 Task: Look for products in the category "Pinot Grigio" from Archer Roose only.
Action: Mouse moved to (795, 289)
Screenshot: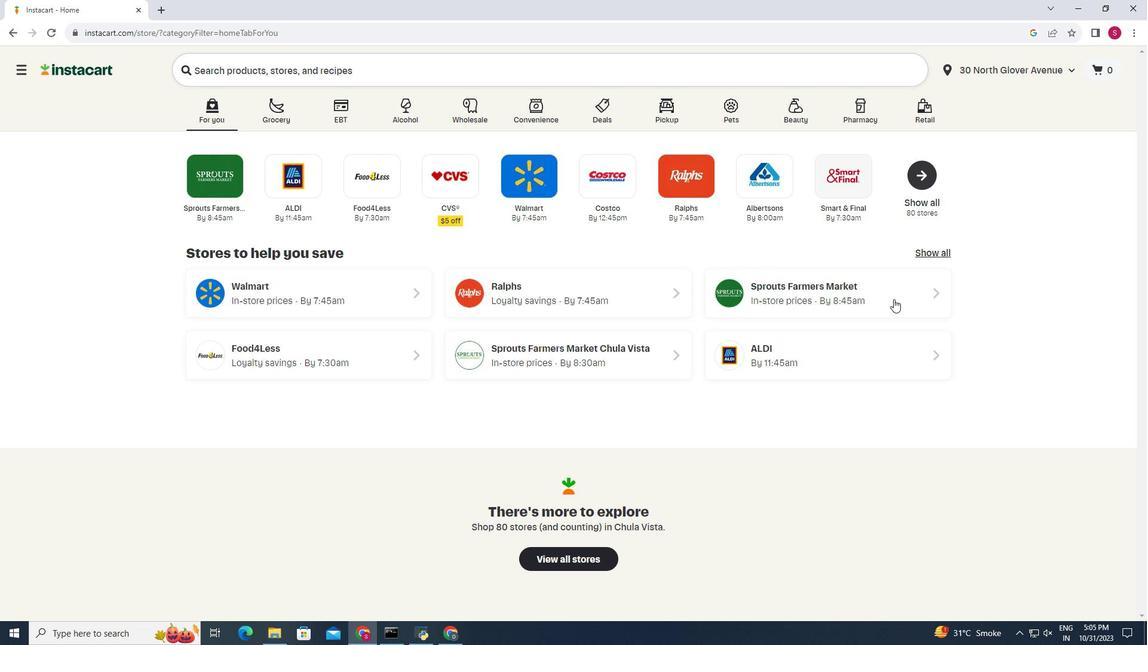 
Action: Mouse pressed left at (795, 289)
Screenshot: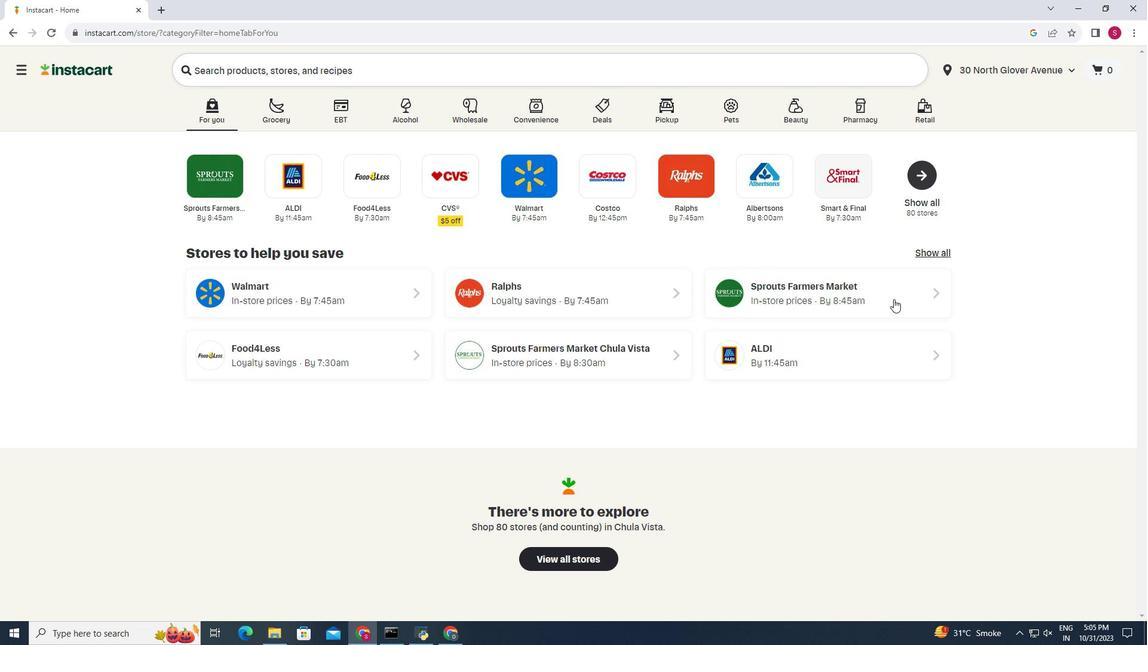 
Action: Mouse moved to (205, 498)
Screenshot: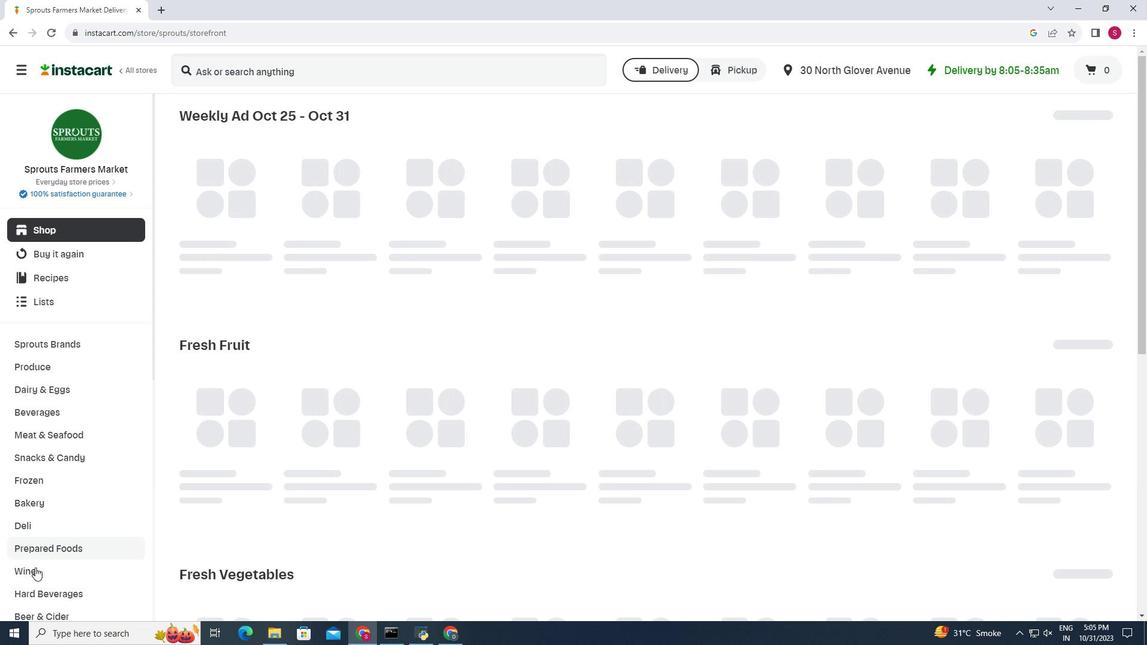 
Action: Mouse pressed left at (205, 498)
Screenshot: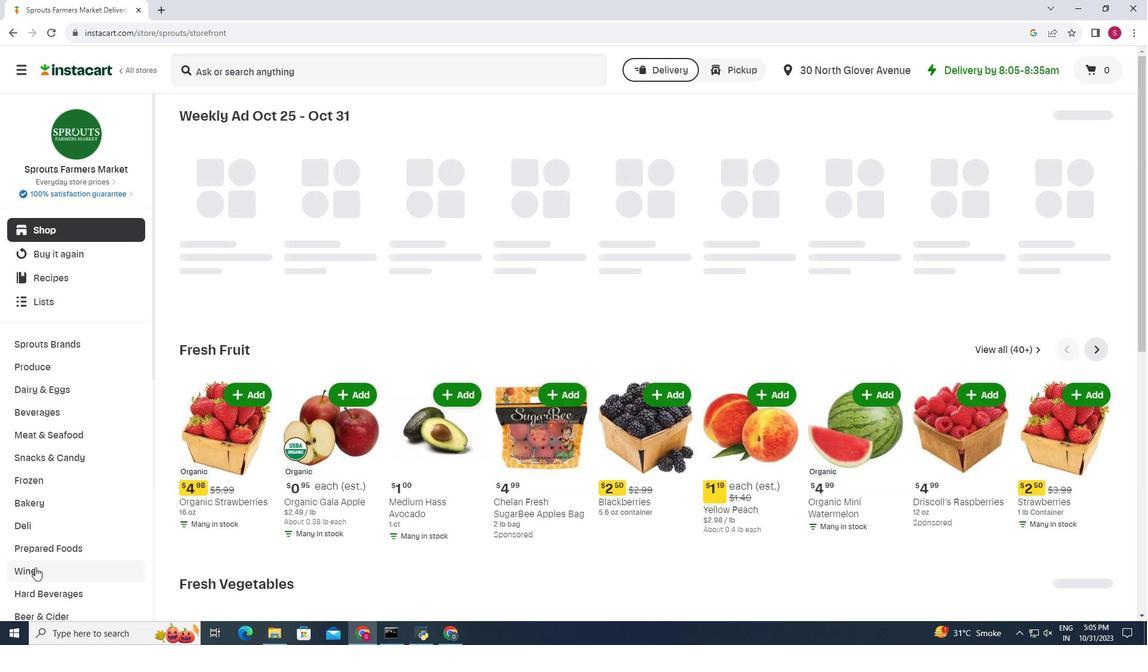 
Action: Mouse moved to (408, 166)
Screenshot: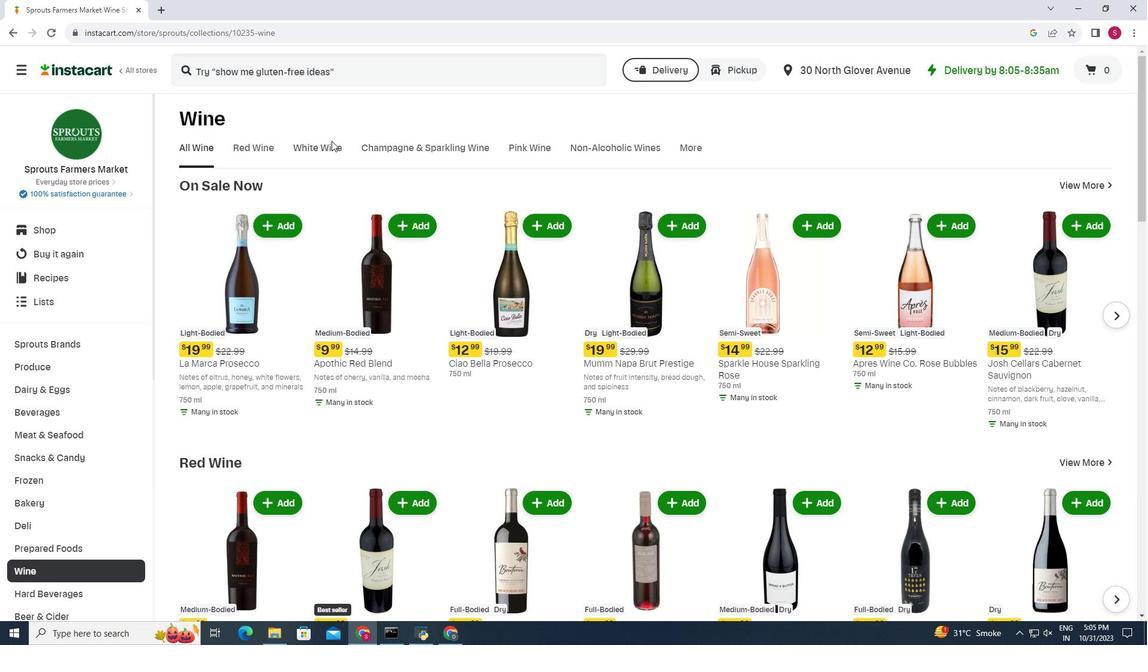 
Action: Mouse pressed left at (408, 166)
Screenshot: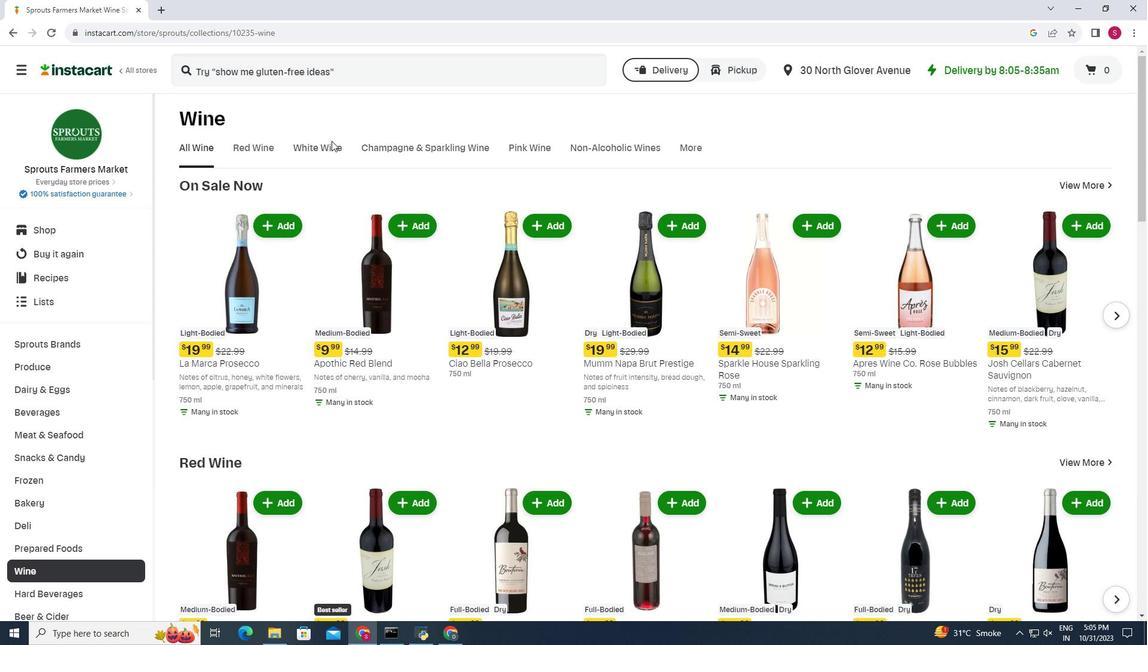 
Action: Mouse moved to (413, 171)
Screenshot: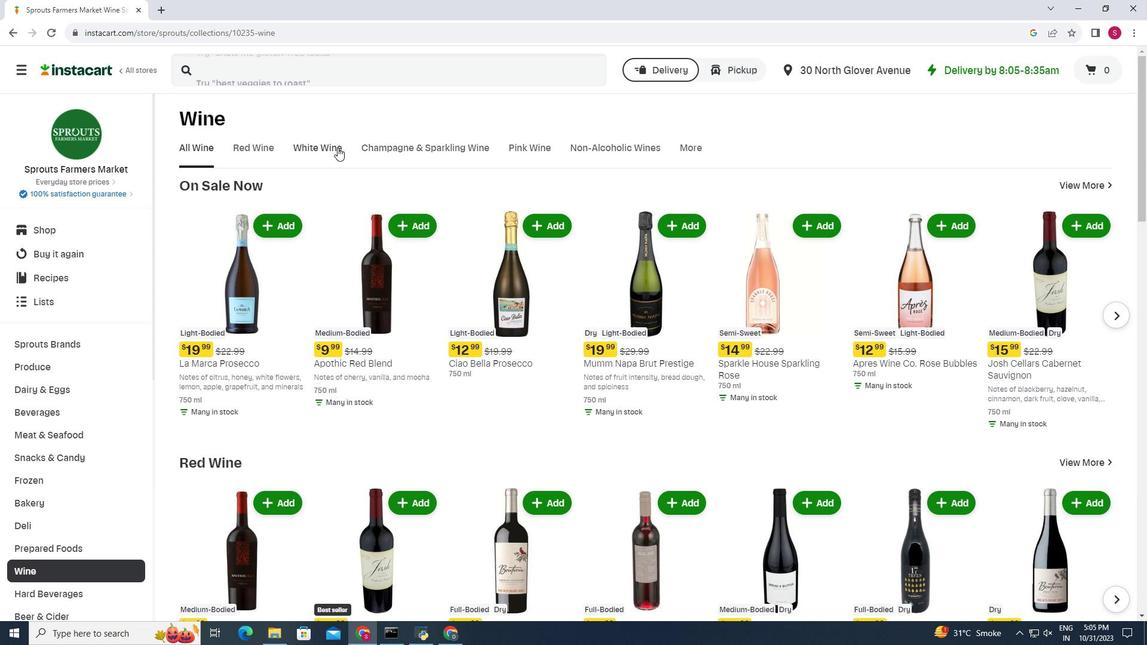 
Action: Mouse pressed left at (413, 171)
Screenshot: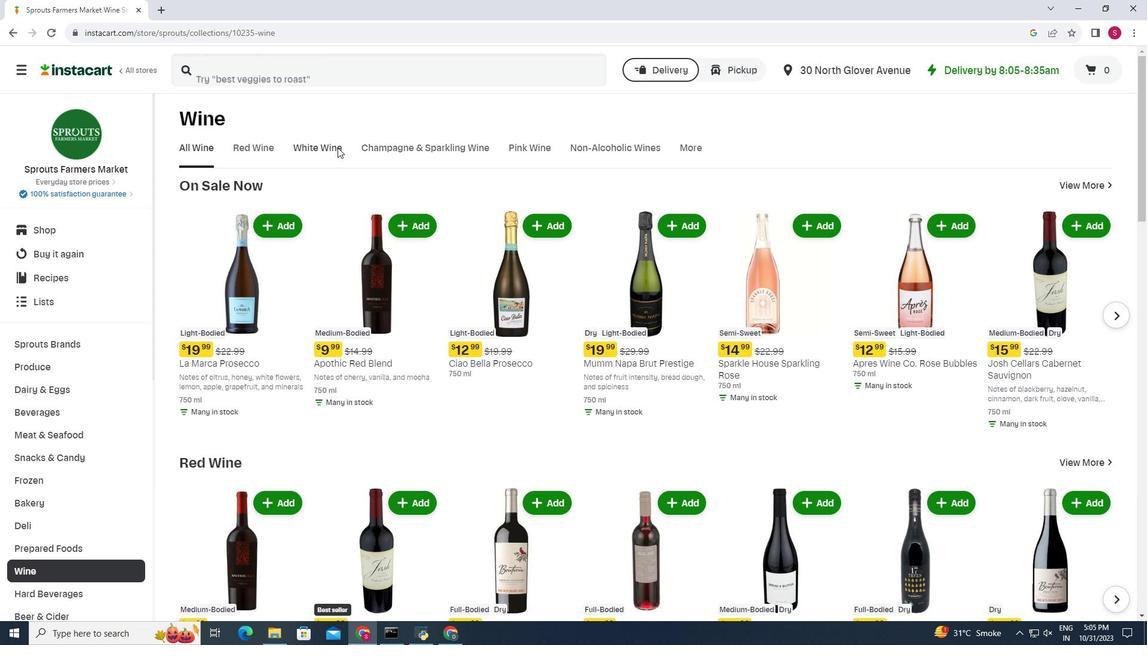 
Action: Mouse moved to (519, 214)
Screenshot: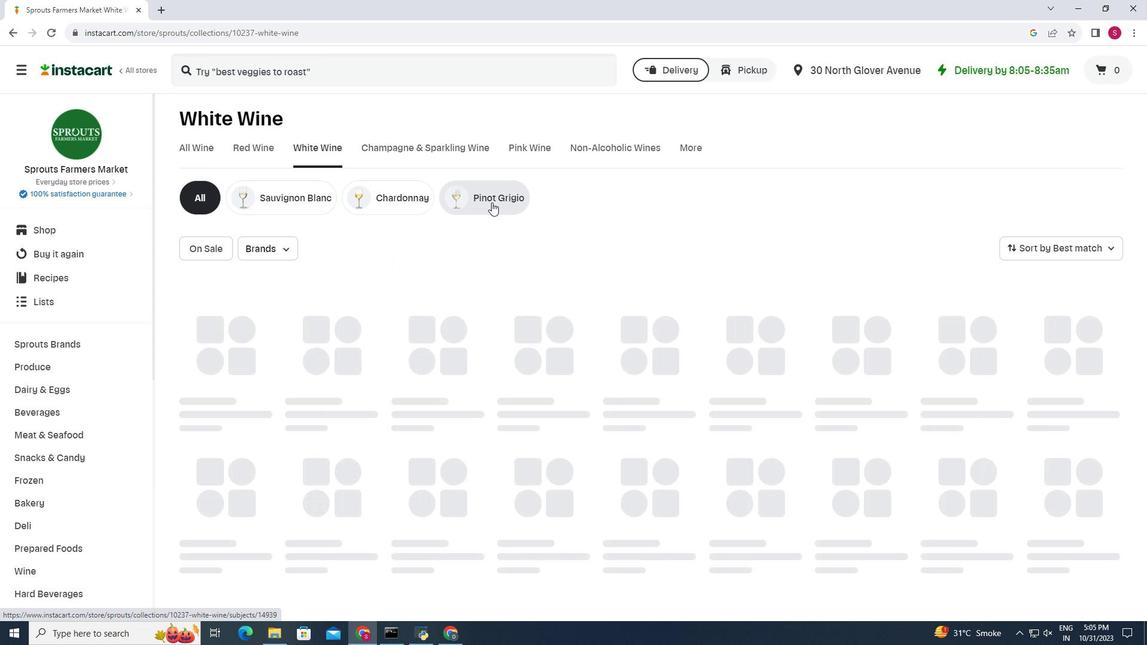 
Action: Mouse pressed left at (519, 214)
Screenshot: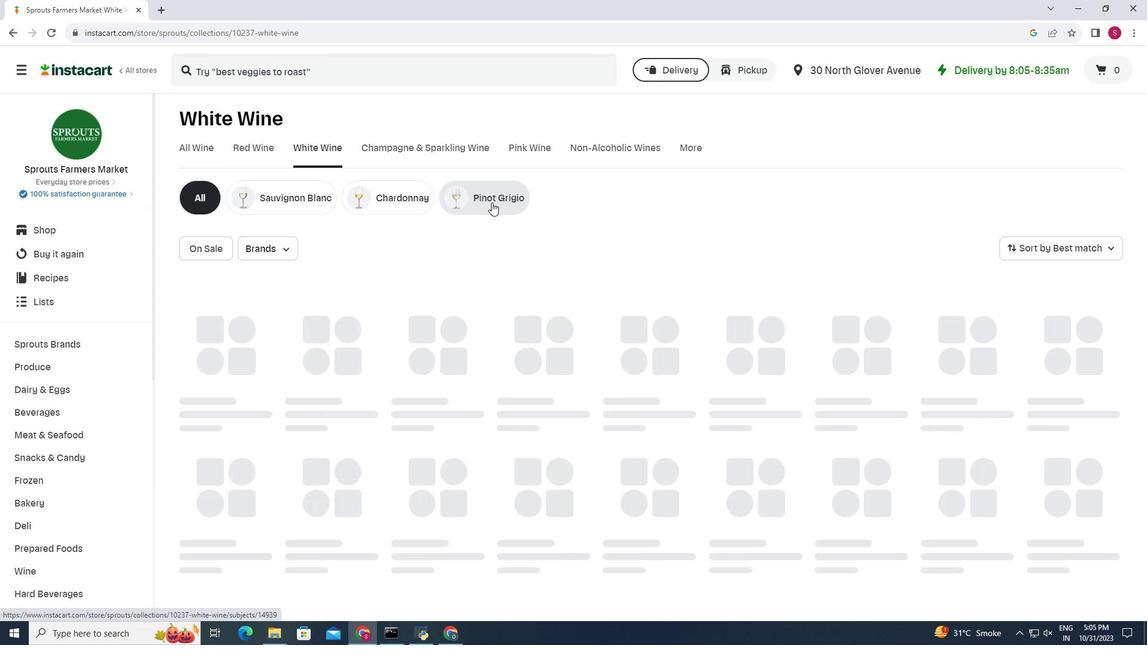 
Action: Mouse moved to (380, 252)
Screenshot: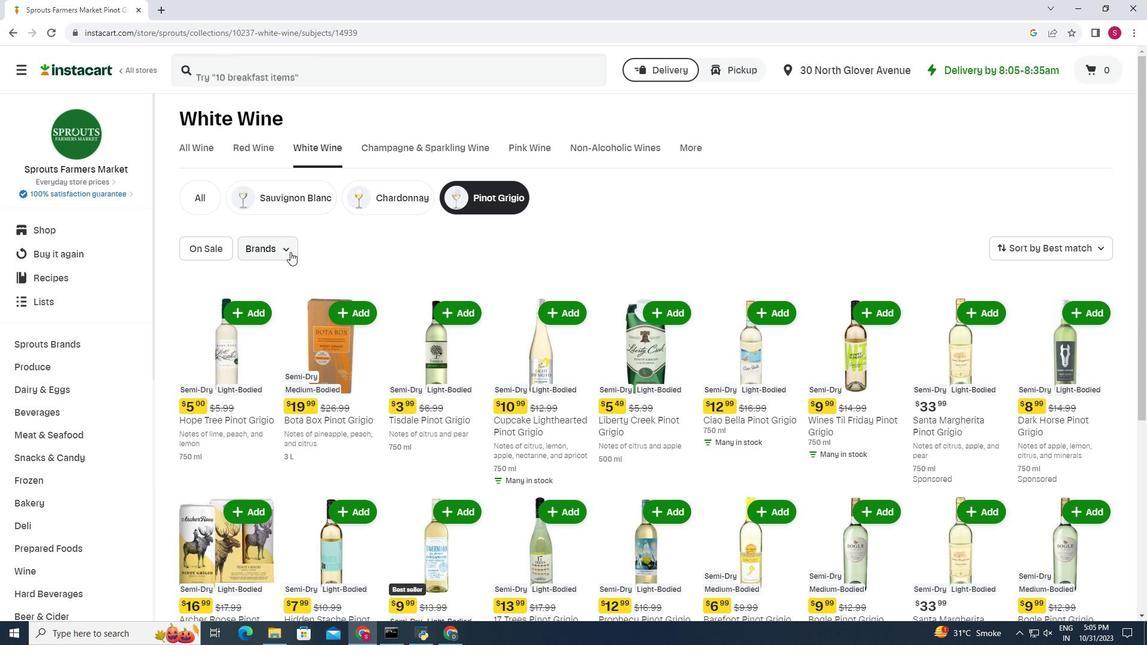 
Action: Mouse pressed left at (380, 252)
Screenshot: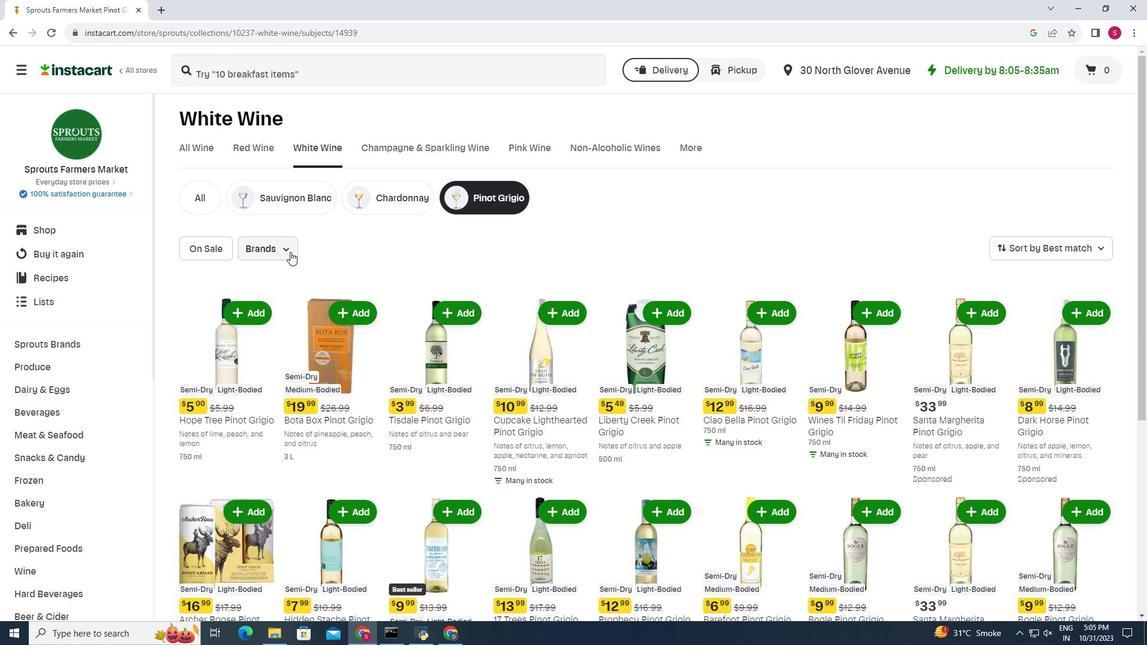 
Action: Mouse moved to (388, 292)
Screenshot: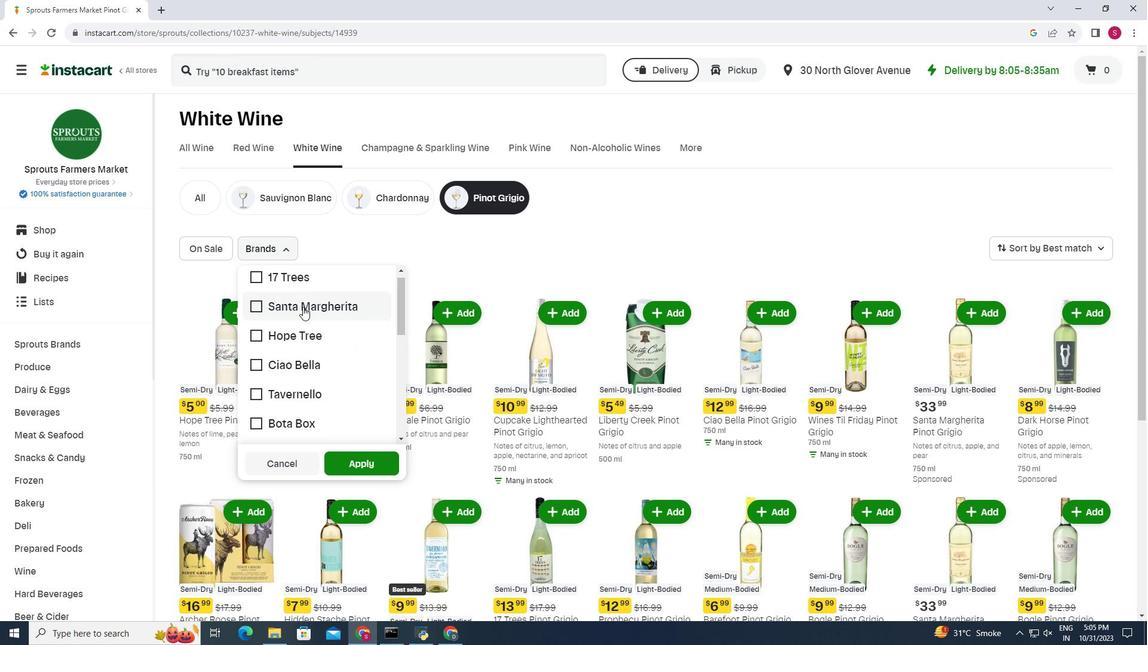 
Action: Mouse scrolled (388, 292) with delta (0, 0)
Screenshot: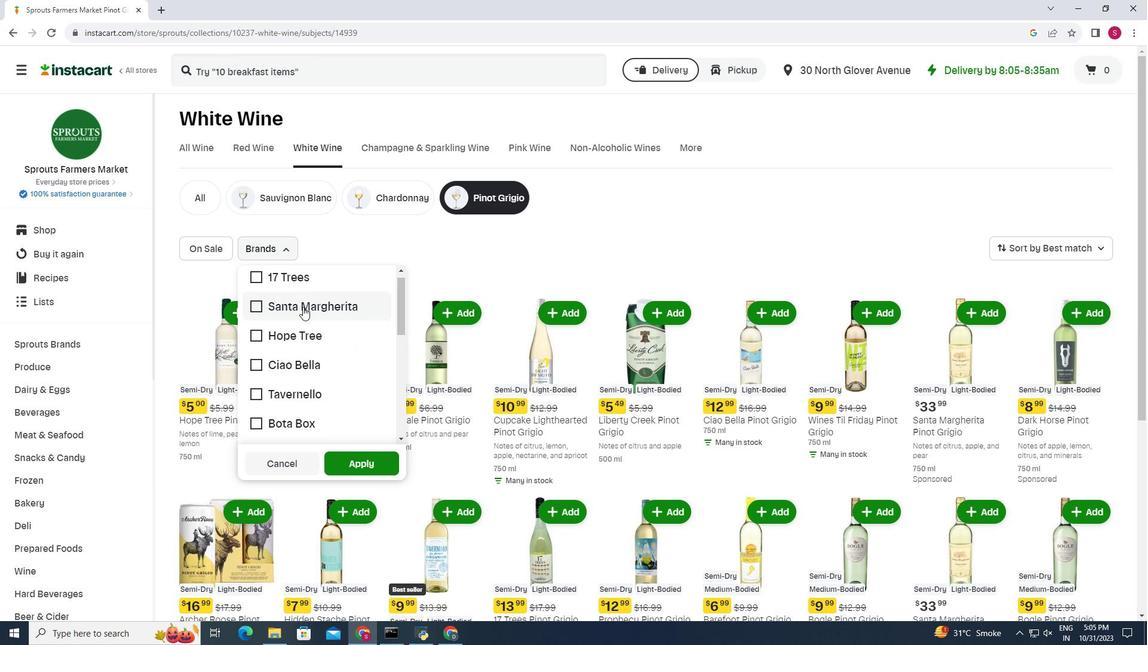 
Action: Mouse moved to (390, 298)
Screenshot: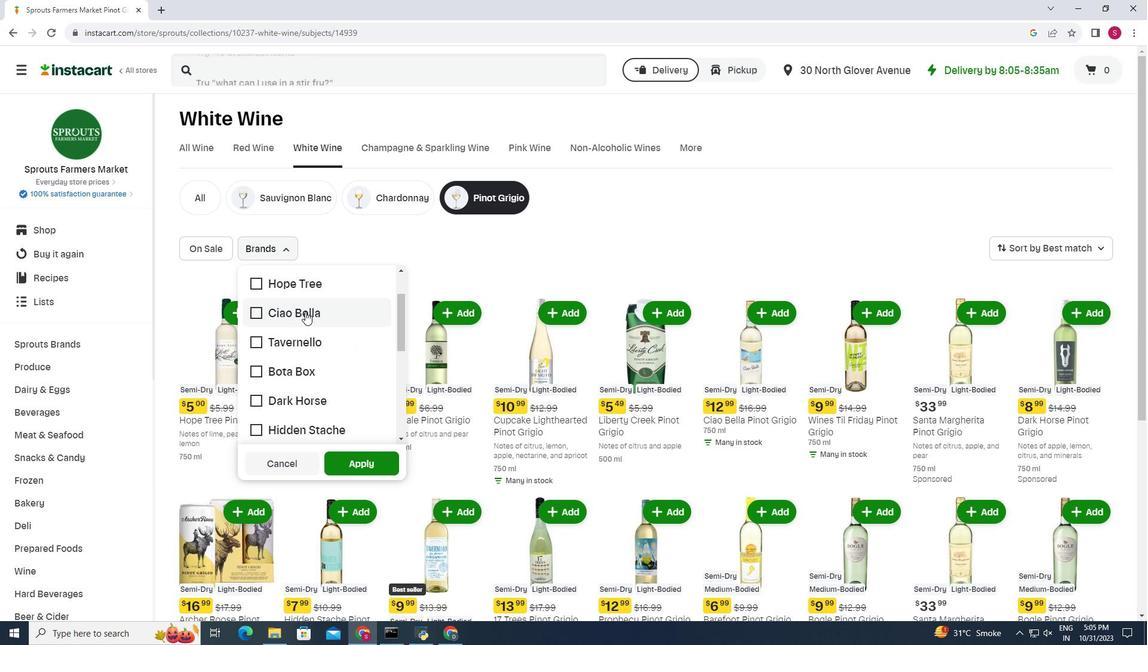 
Action: Mouse scrolled (390, 297) with delta (0, 0)
Screenshot: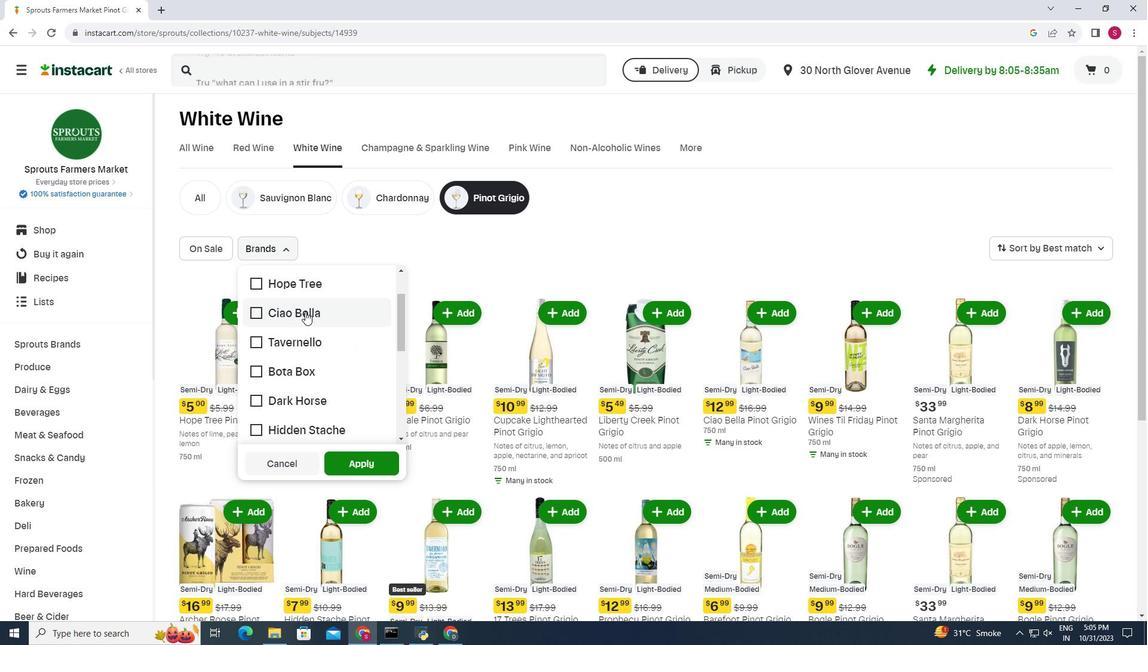 
Action: Mouse moved to (393, 301)
Screenshot: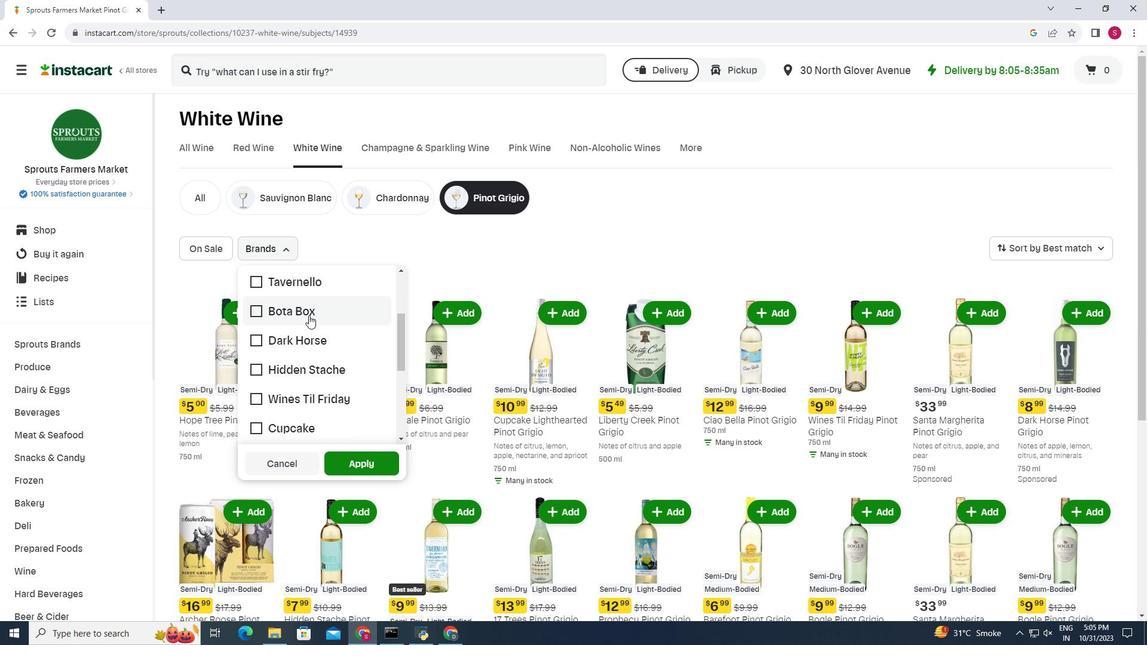 
Action: Mouse scrolled (393, 301) with delta (0, 0)
Screenshot: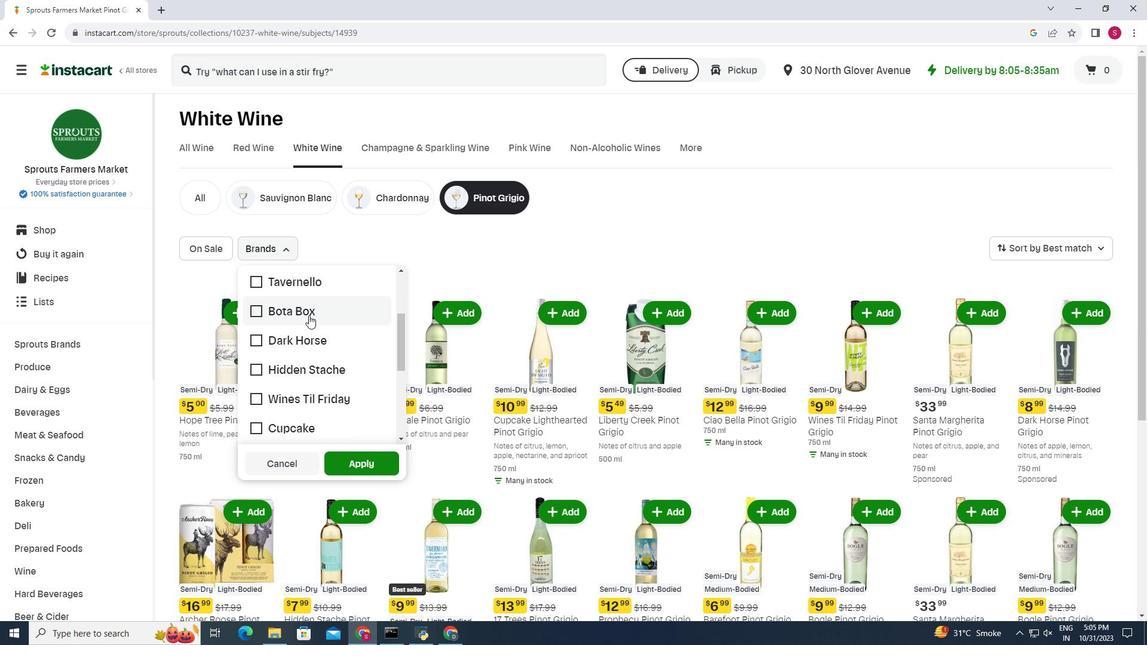 
Action: Mouse moved to (393, 301)
Screenshot: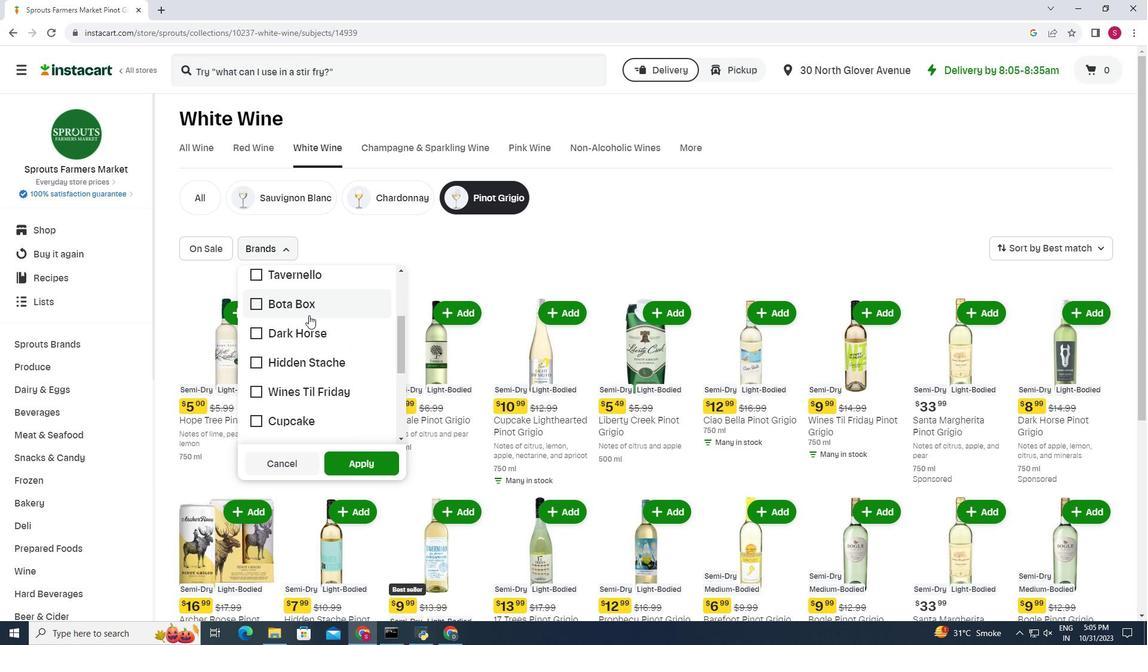 
Action: Mouse scrolled (393, 301) with delta (0, 0)
Screenshot: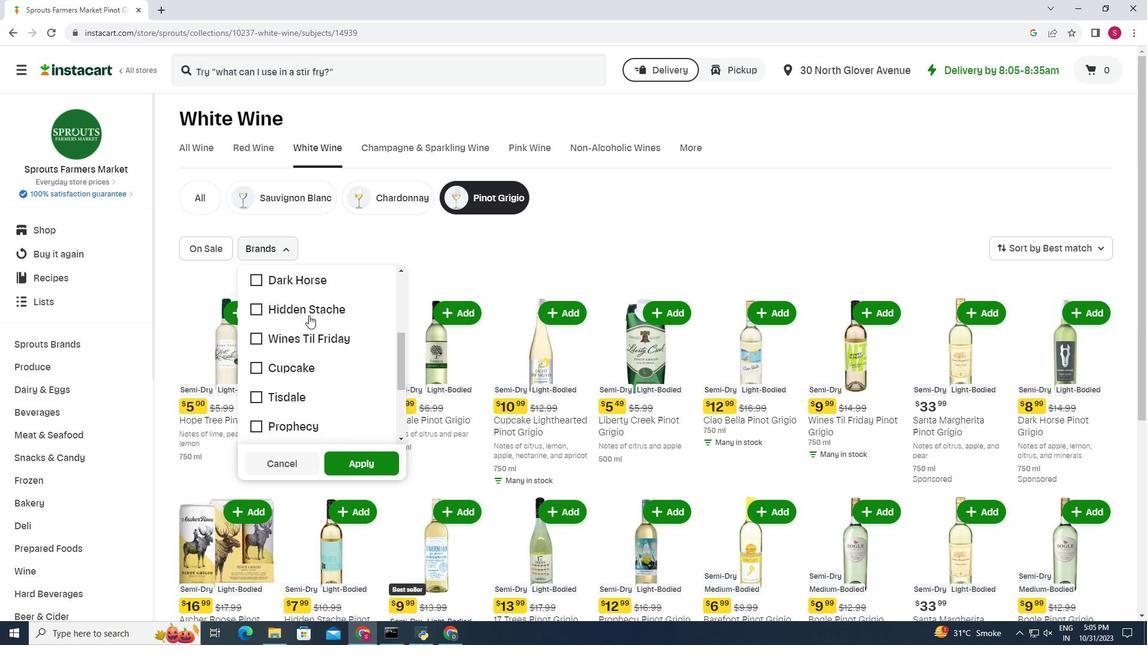 
Action: Mouse moved to (393, 305)
Screenshot: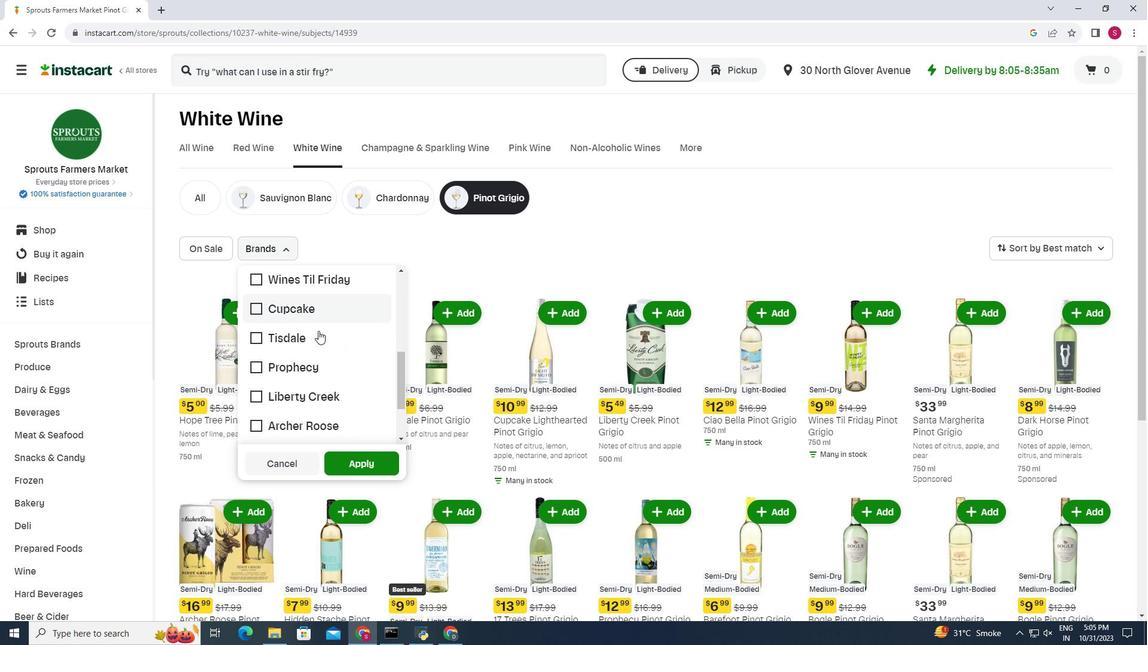 
Action: Mouse scrolled (393, 304) with delta (0, 0)
Screenshot: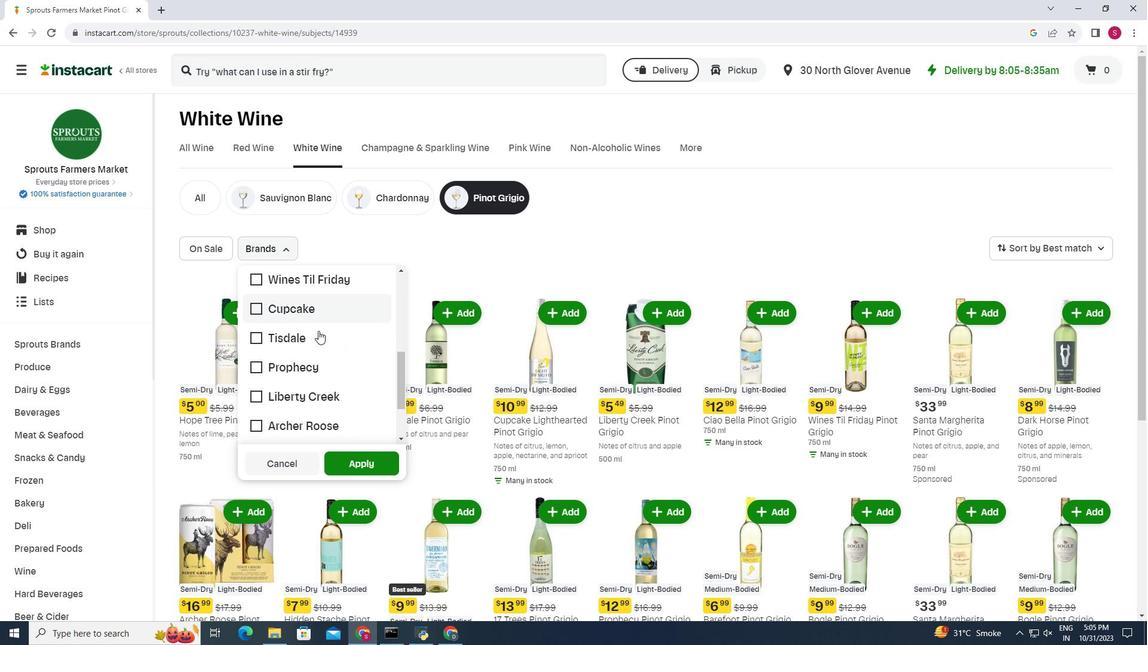 
Action: Mouse moved to (407, 342)
Screenshot: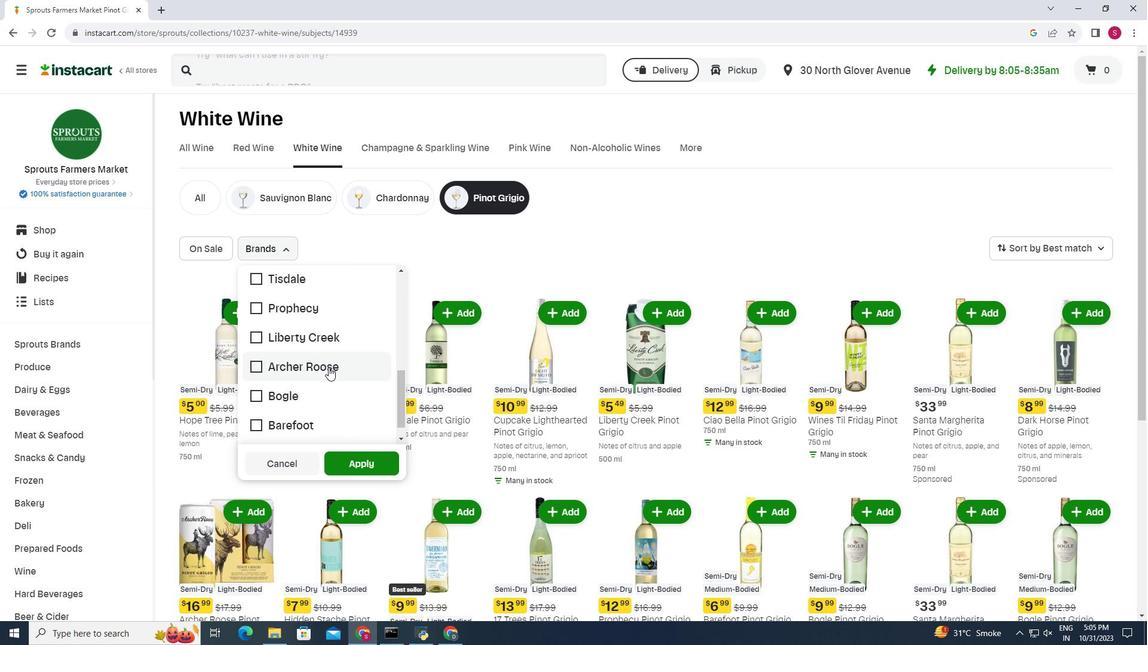 
Action: Mouse pressed left at (407, 342)
Screenshot: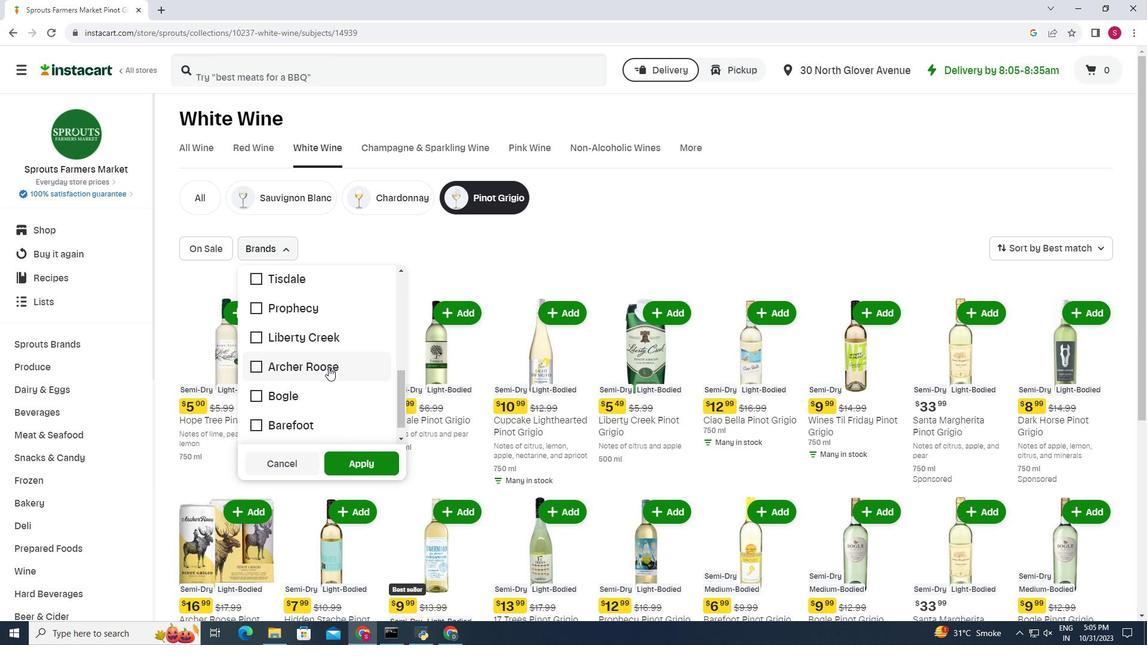 
Action: Mouse moved to (419, 413)
Screenshot: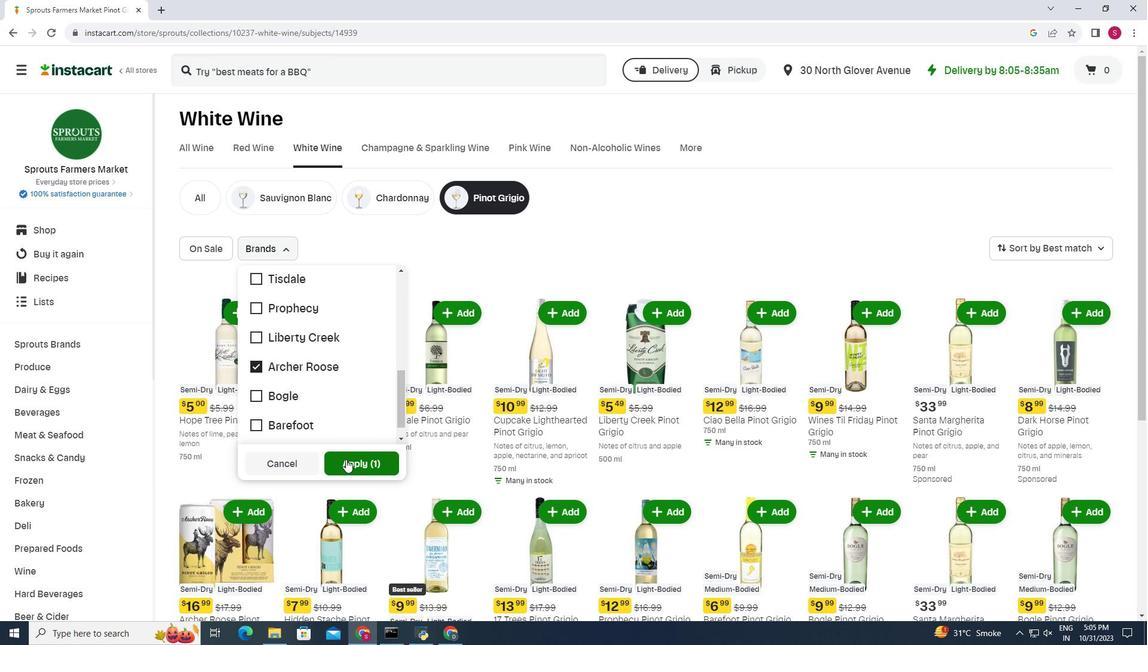 
Action: Mouse pressed left at (419, 413)
Screenshot: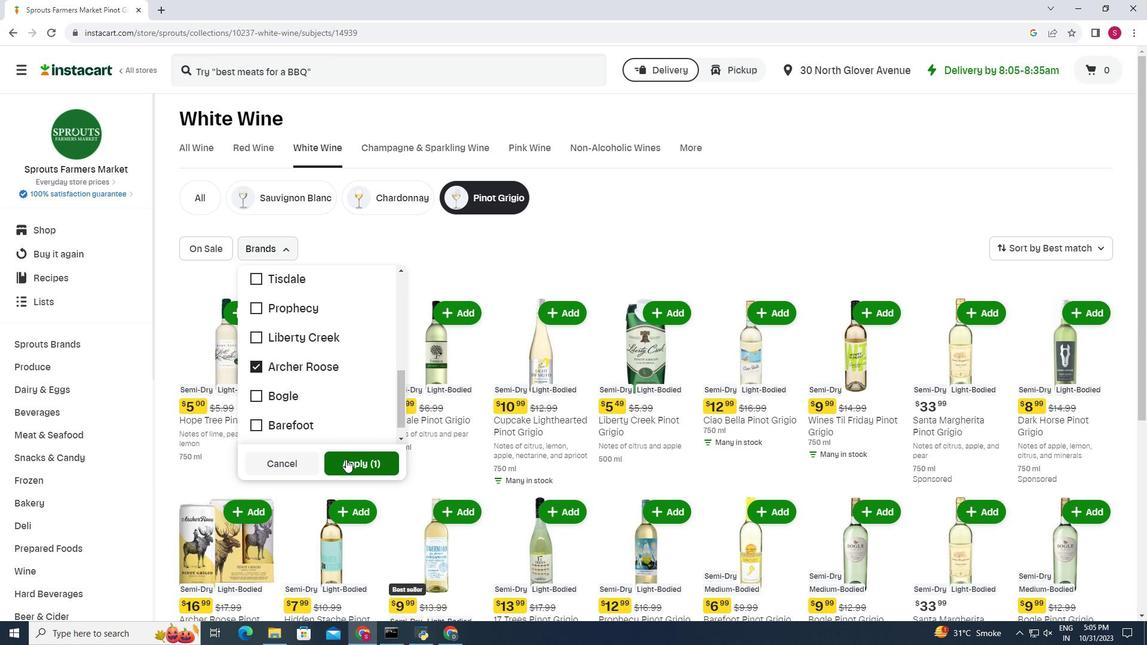 
Action: Mouse moved to (591, 260)
Screenshot: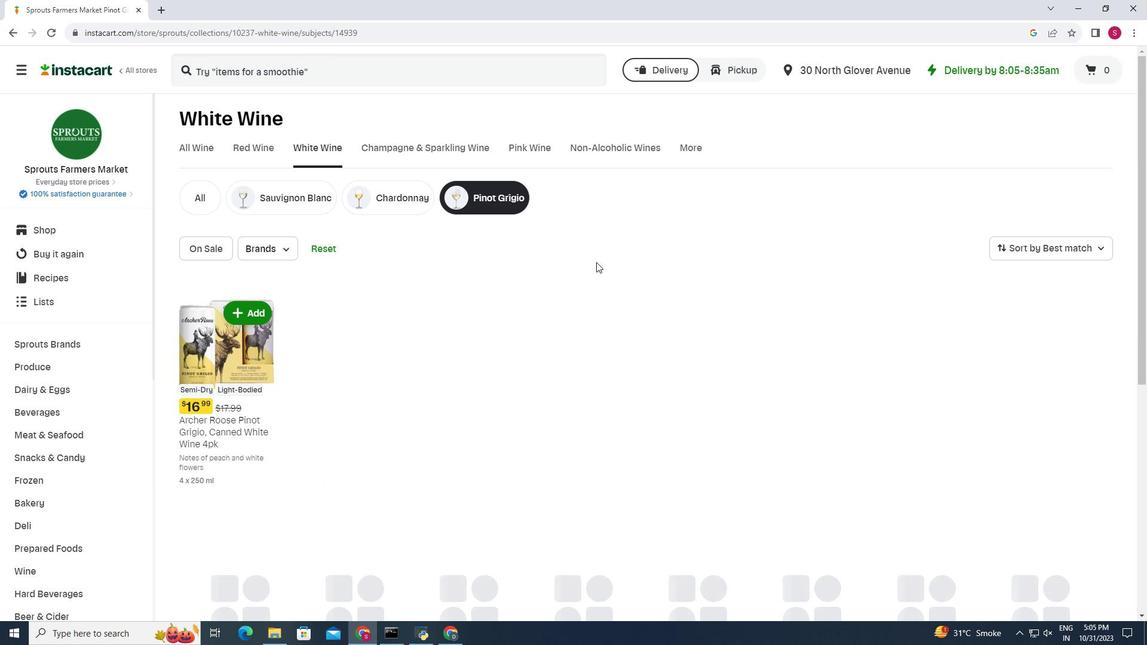 
